 Task: Add a condition where "Hours since status category on-hold Is One hundred" in new tickets in your groups.
Action: Mouse moved to (127, 486)
Screenshot: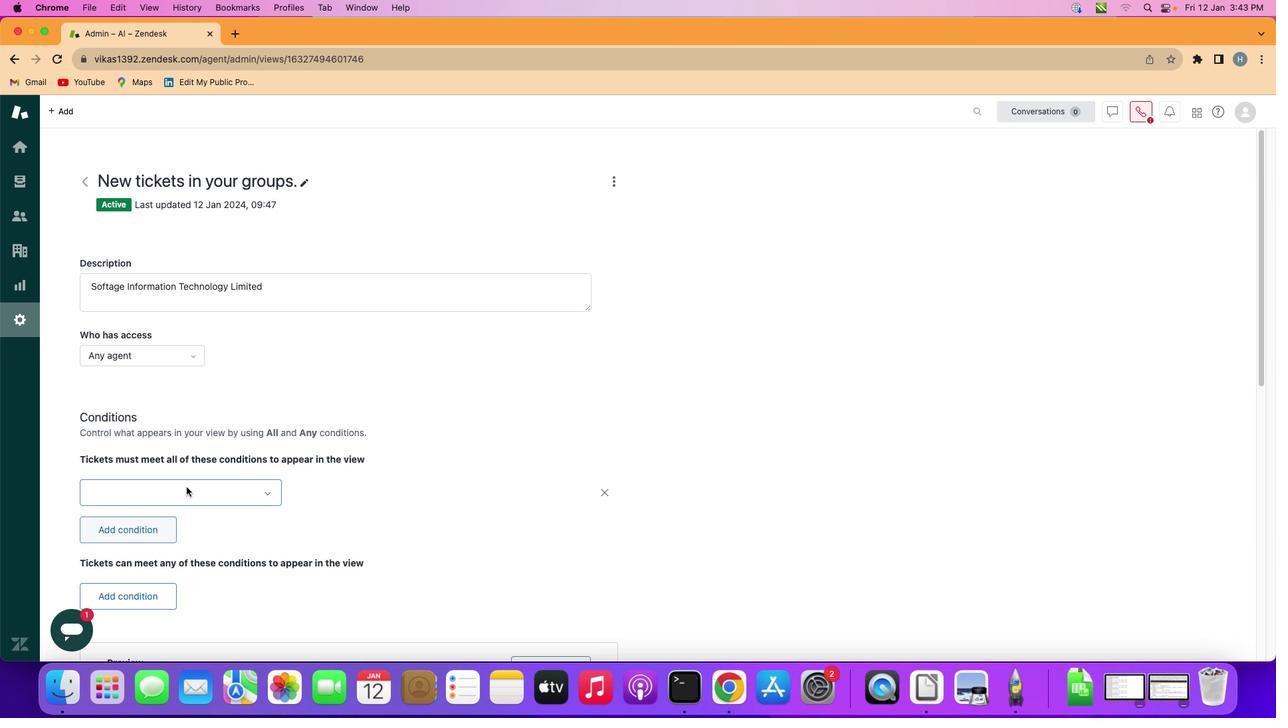 
Action: Mouse pressed left at (127, 486)
Screenshot: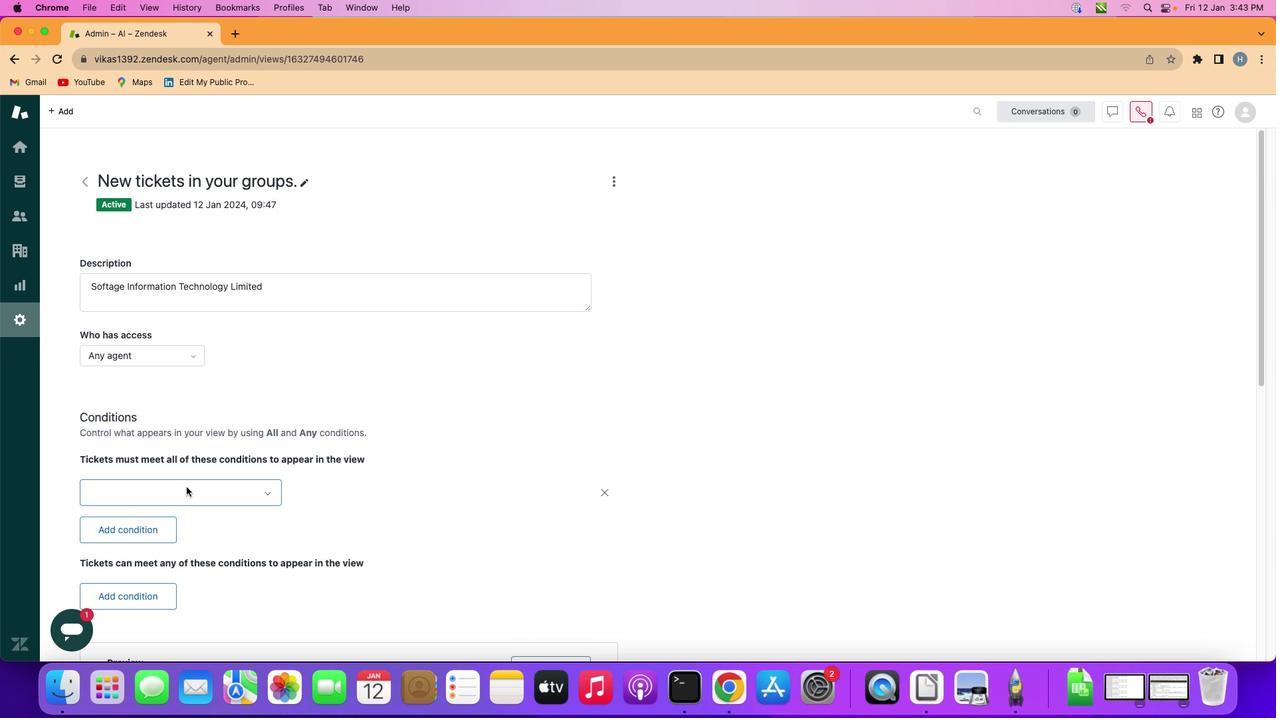 
Action: Mouse moved to (186, 487)
Screenshot: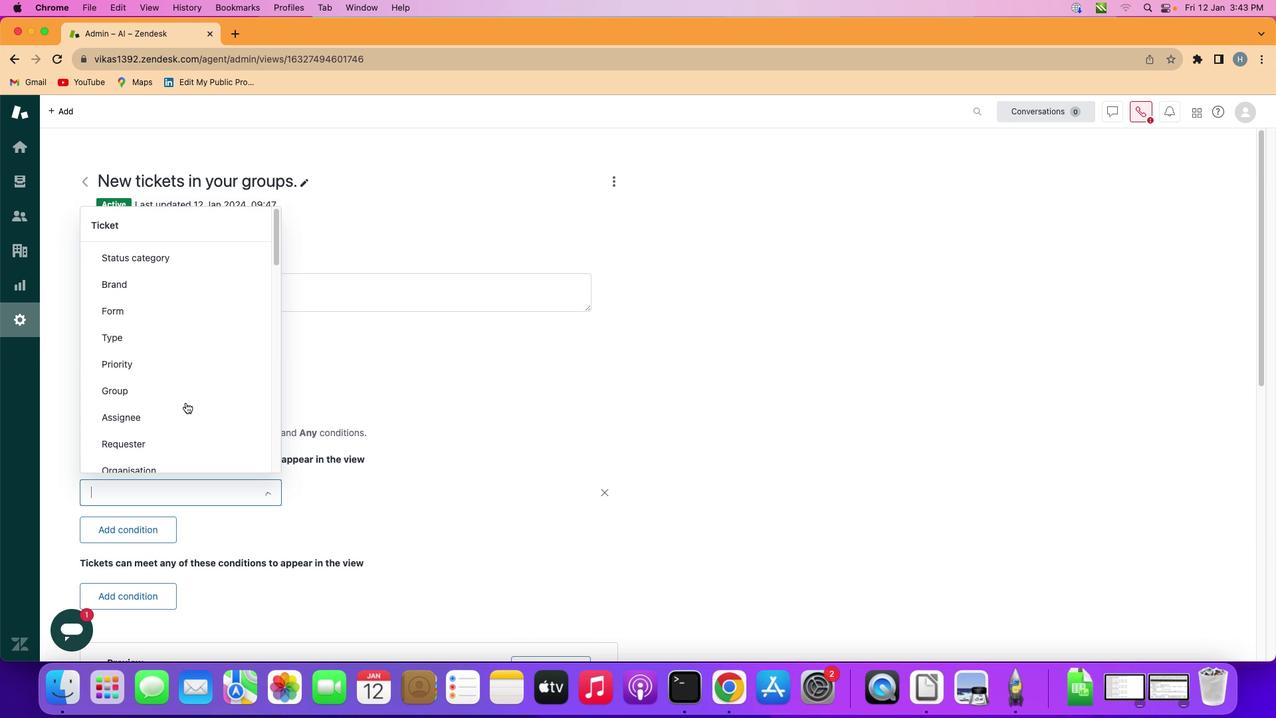 
Action: Mouse pressed left at (186, 487)
Screenshot: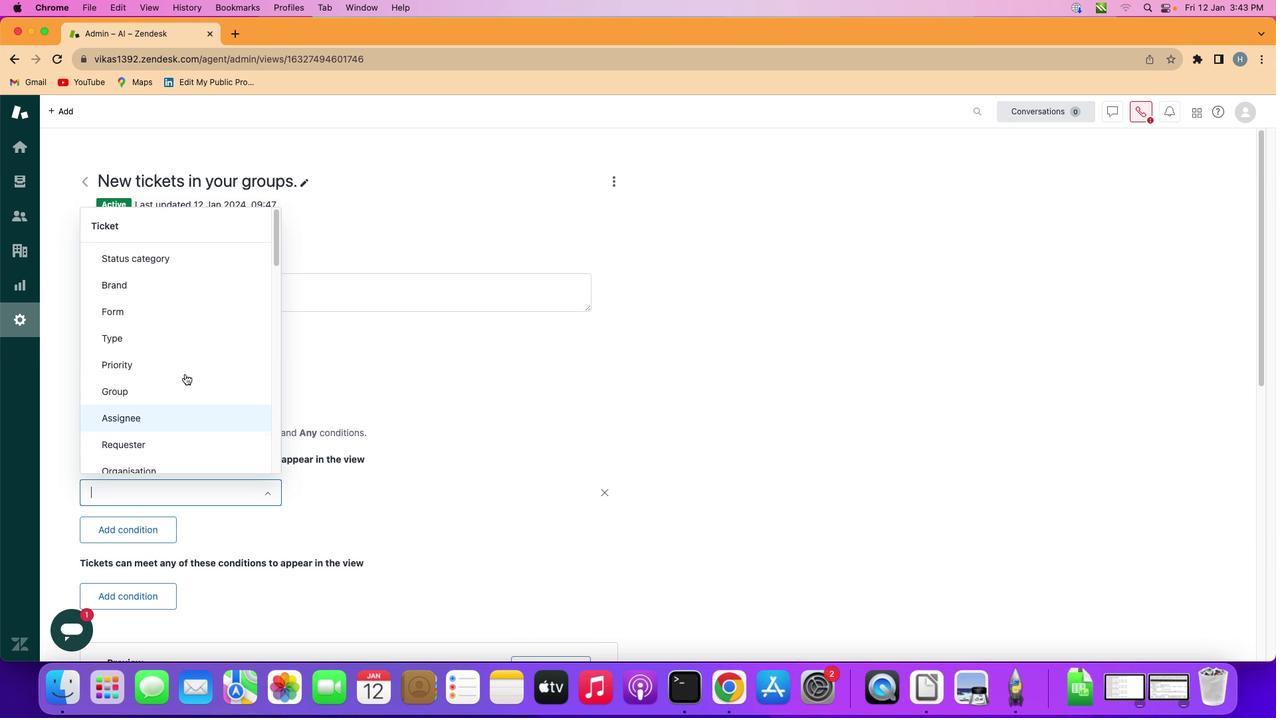 
Action: Mouse moved to (191, 311)
Screenshot: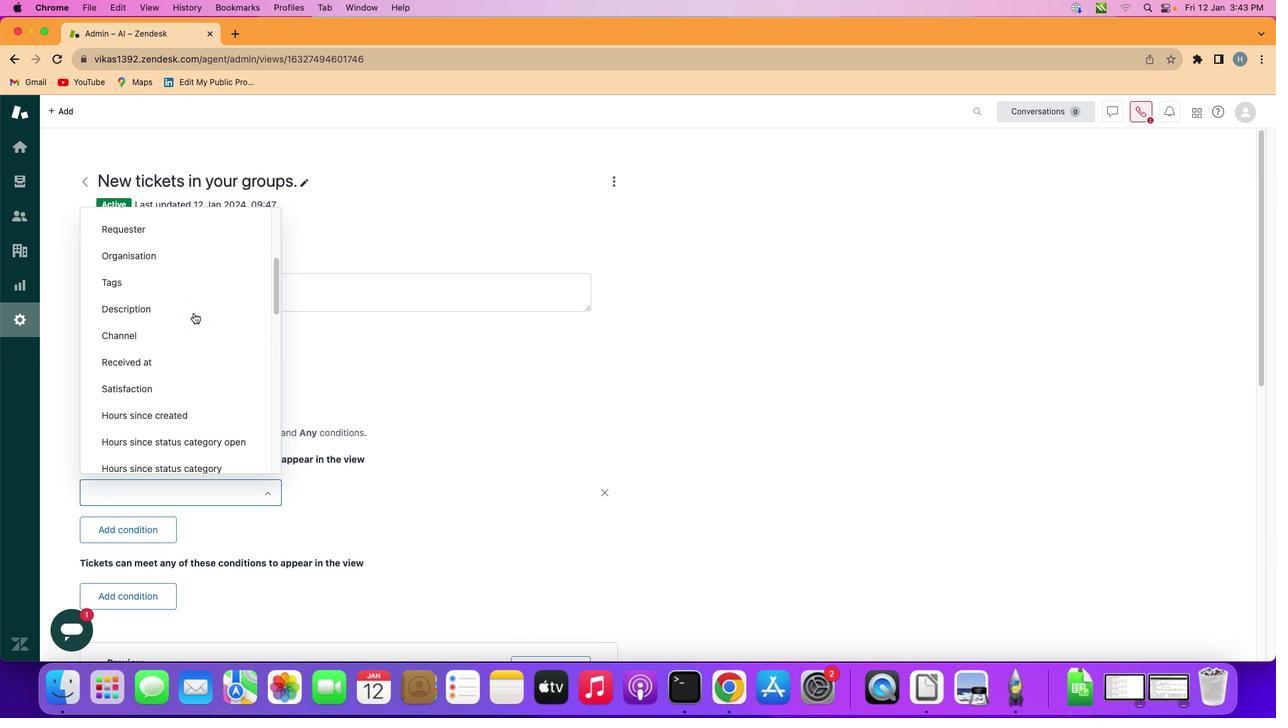 
Action: Mouse scrolled (191, 311) with delta (0, 0)
Screenshot: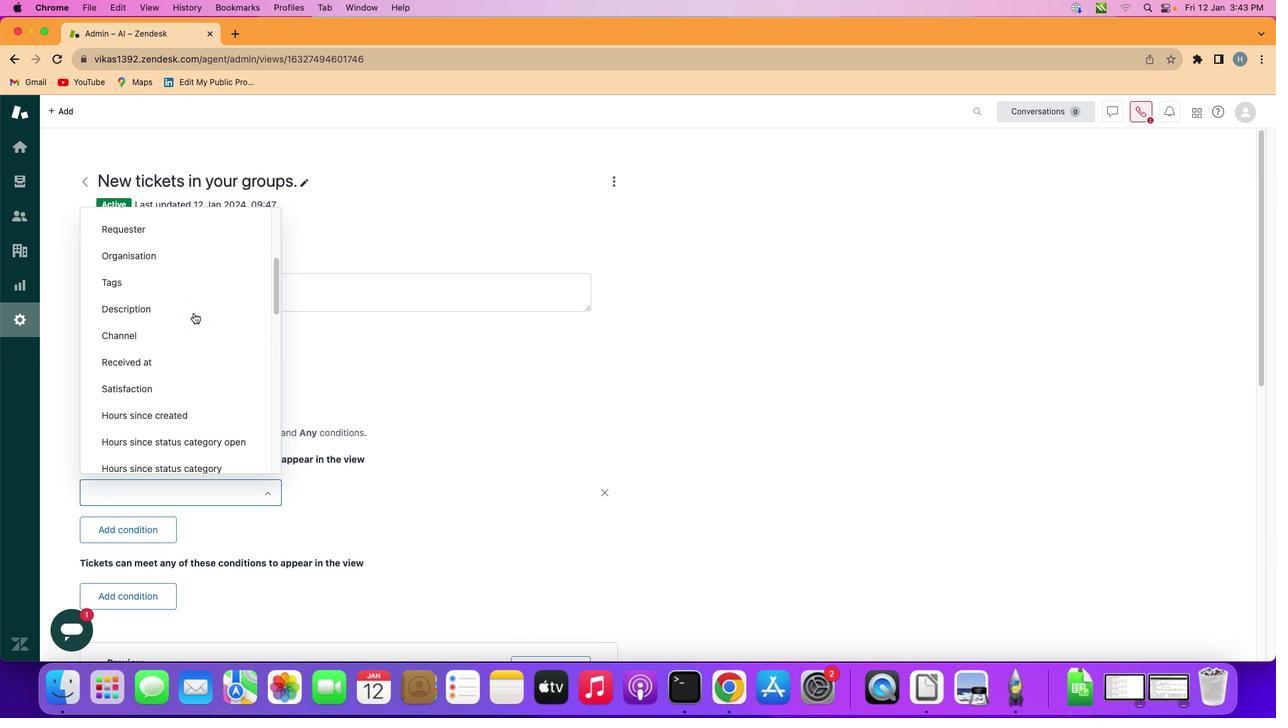 
Action: Mouse moved to (192, 311)
Screenshot: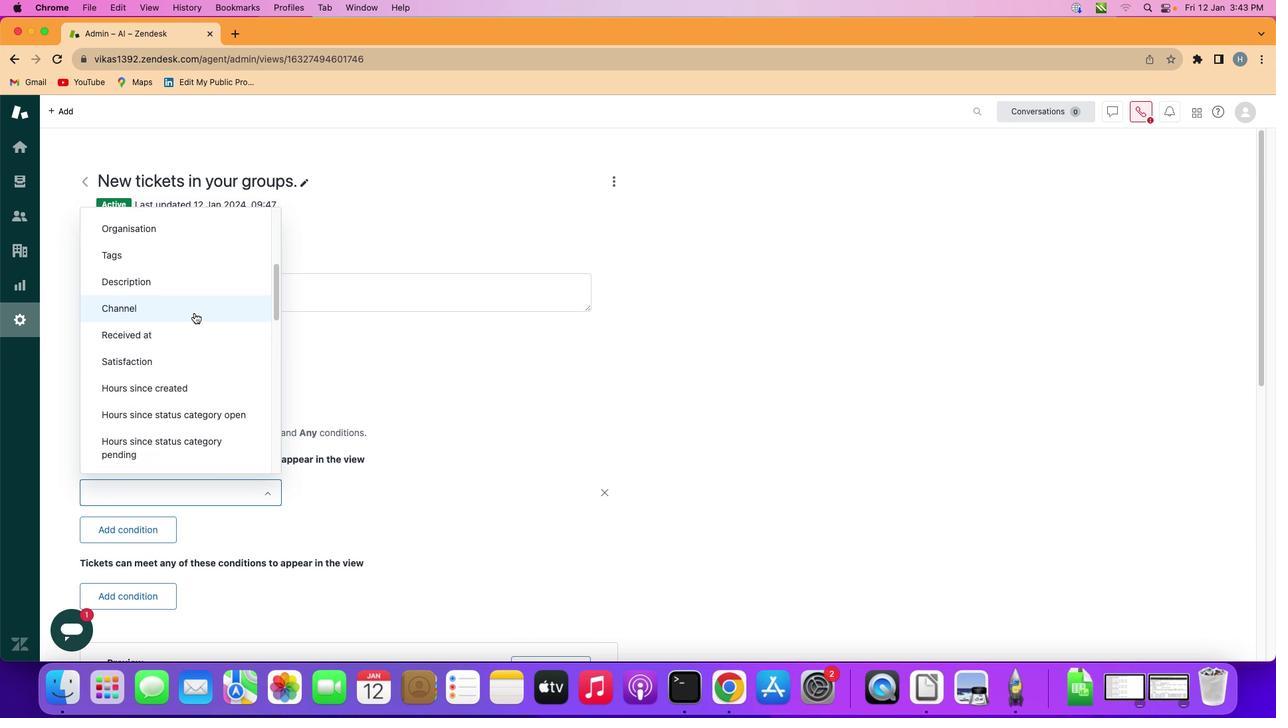 
Action: Mouse scrolled (192, 311) with delta (0, 0)
Screenshot: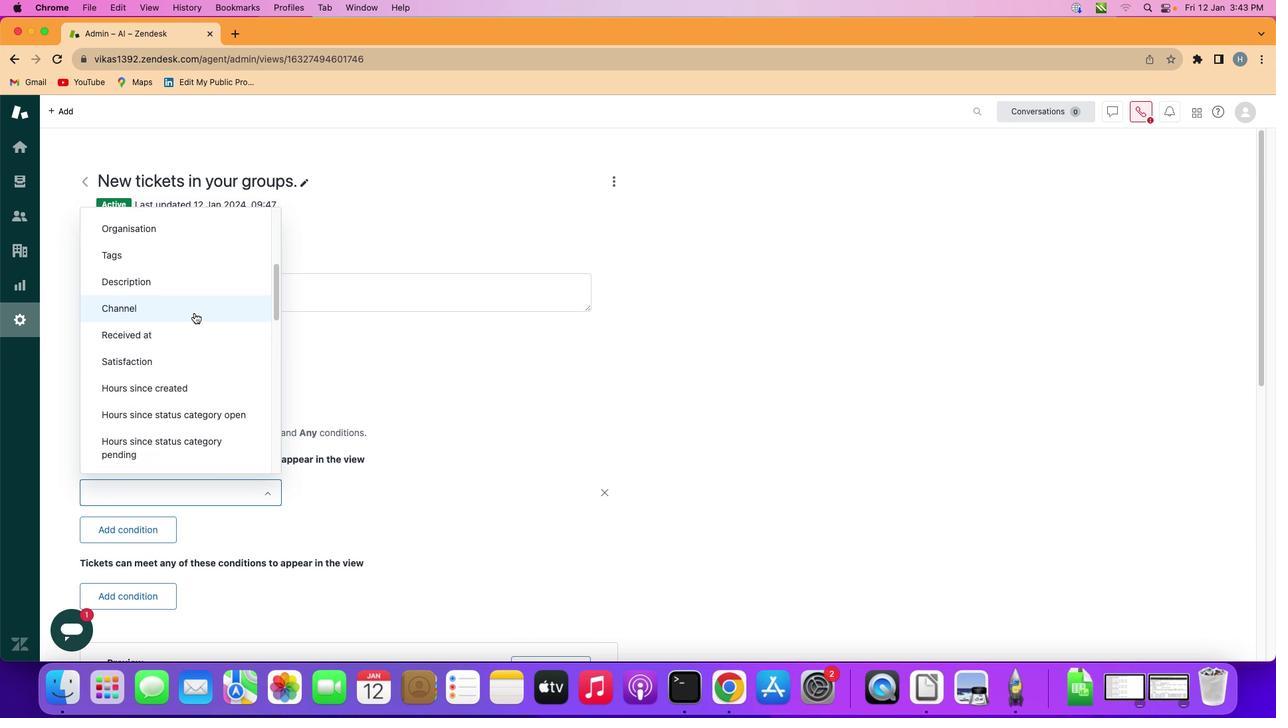 
Action: Mouse moved to (192, 311)
Screenshot: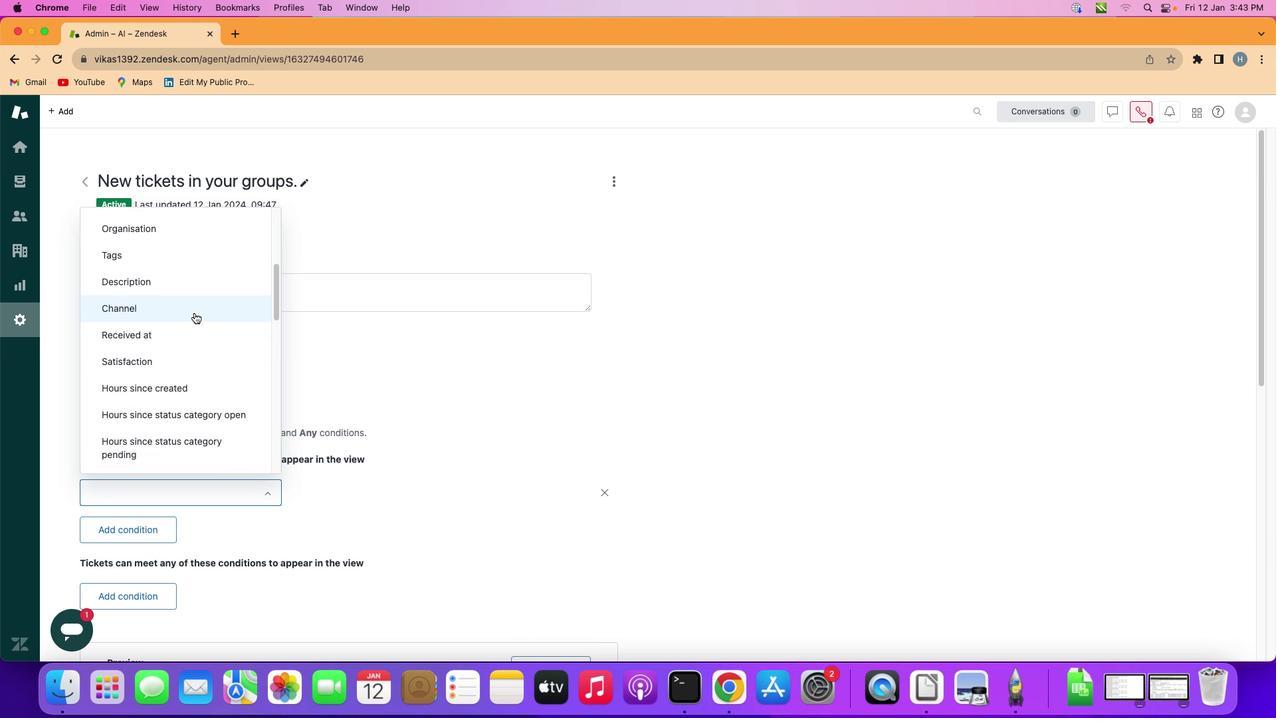 
Action: Mouse scrolled (192, 311) with delta (0, -1)
Screenshot: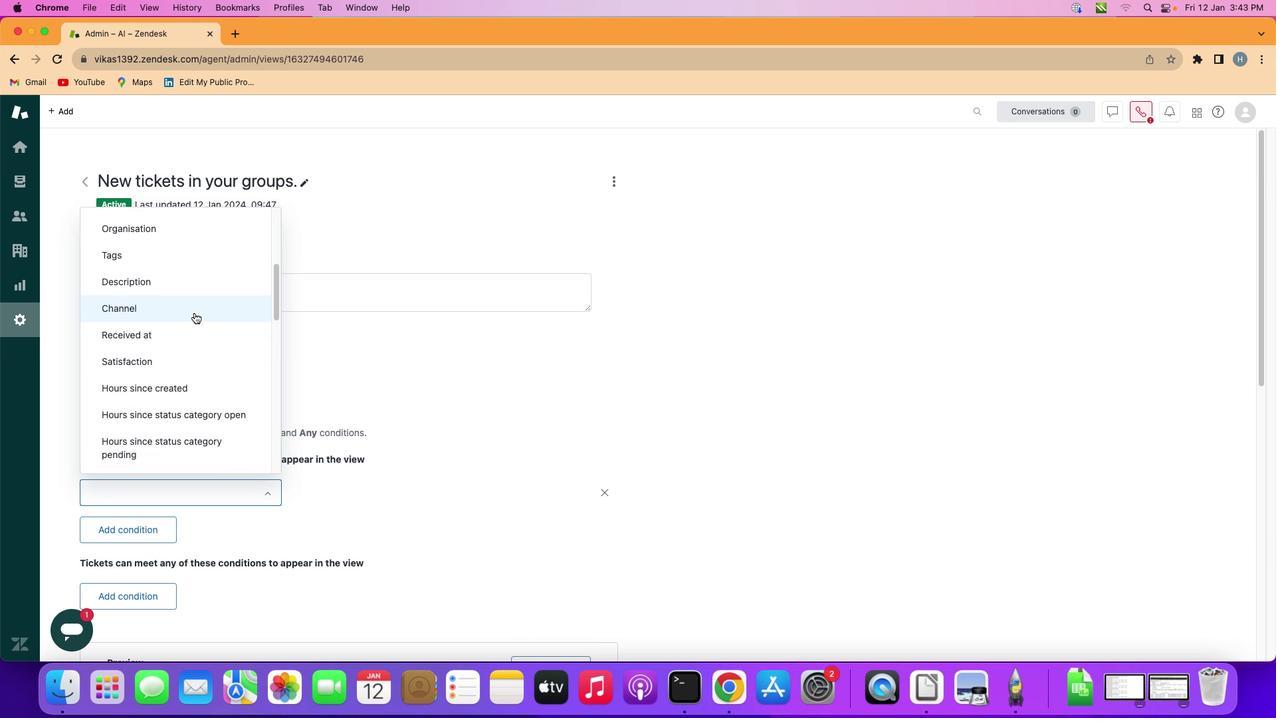 
Action: Mouse moved to (192, 312)
Screenshot: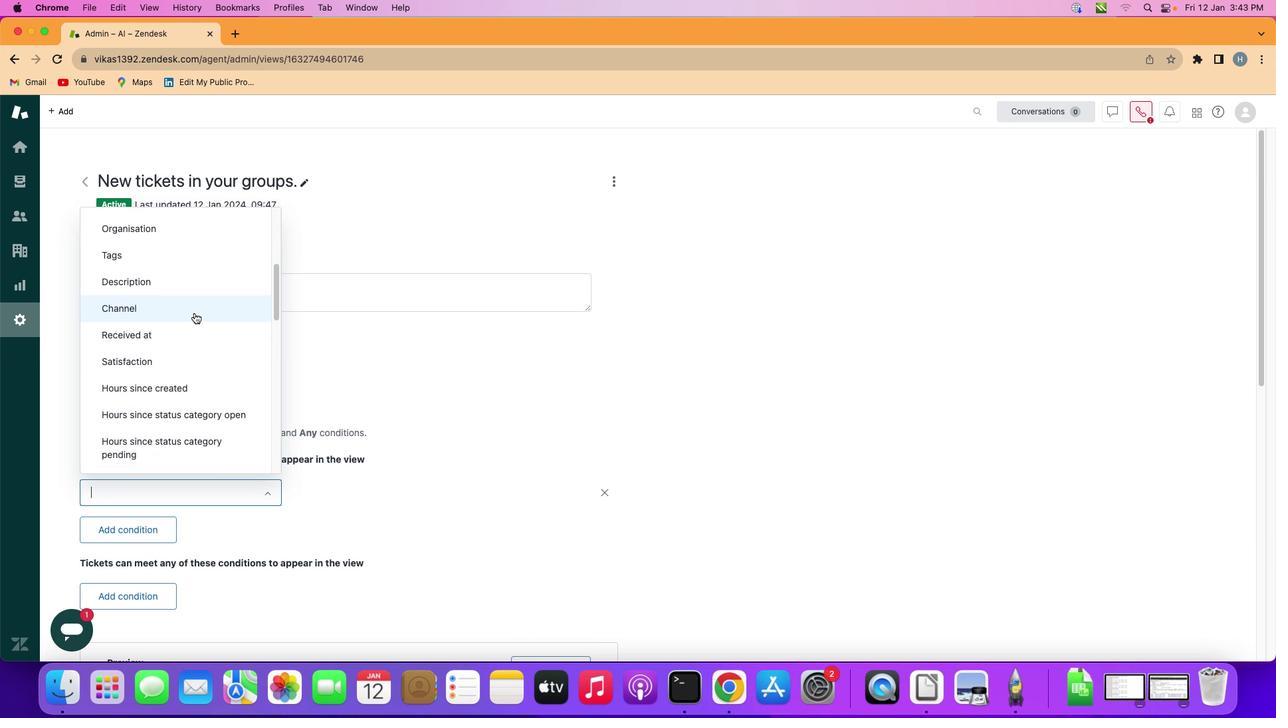
Action: Mouse scrolled (192, 312) with delta (0, -1)
Screenshot: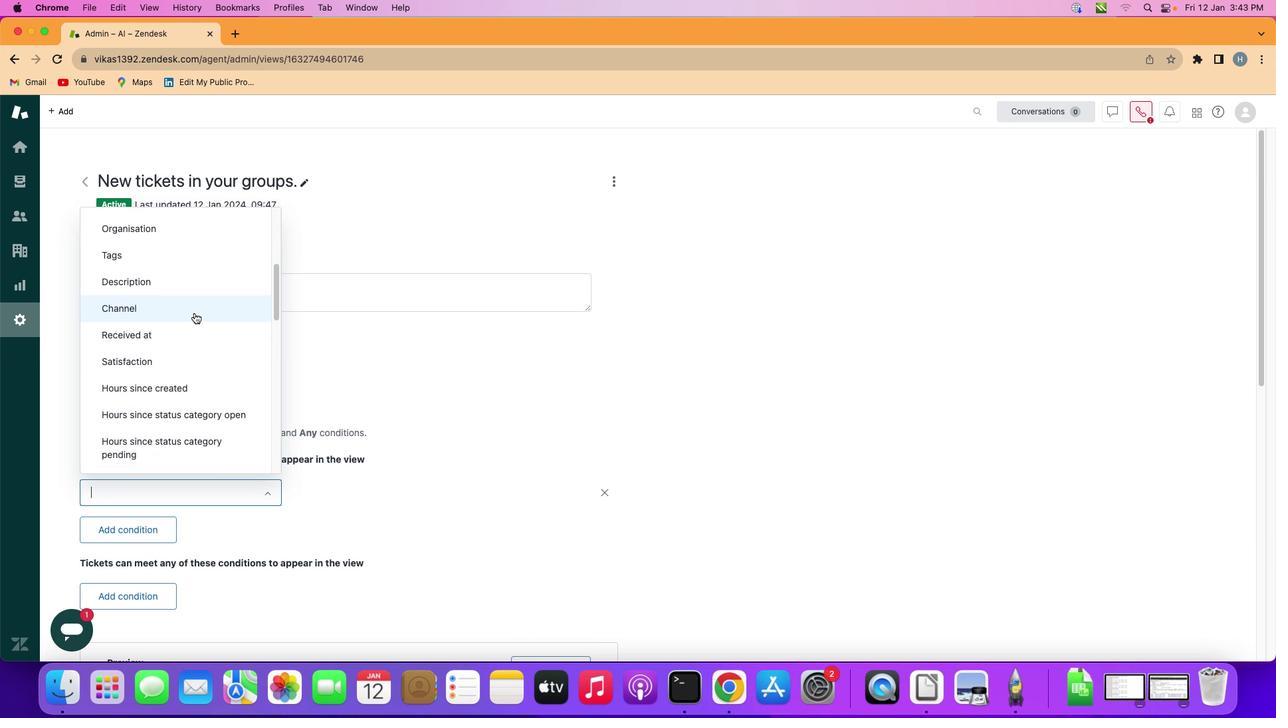 
Action: Mouse moved to (192, 312)
Screenshot: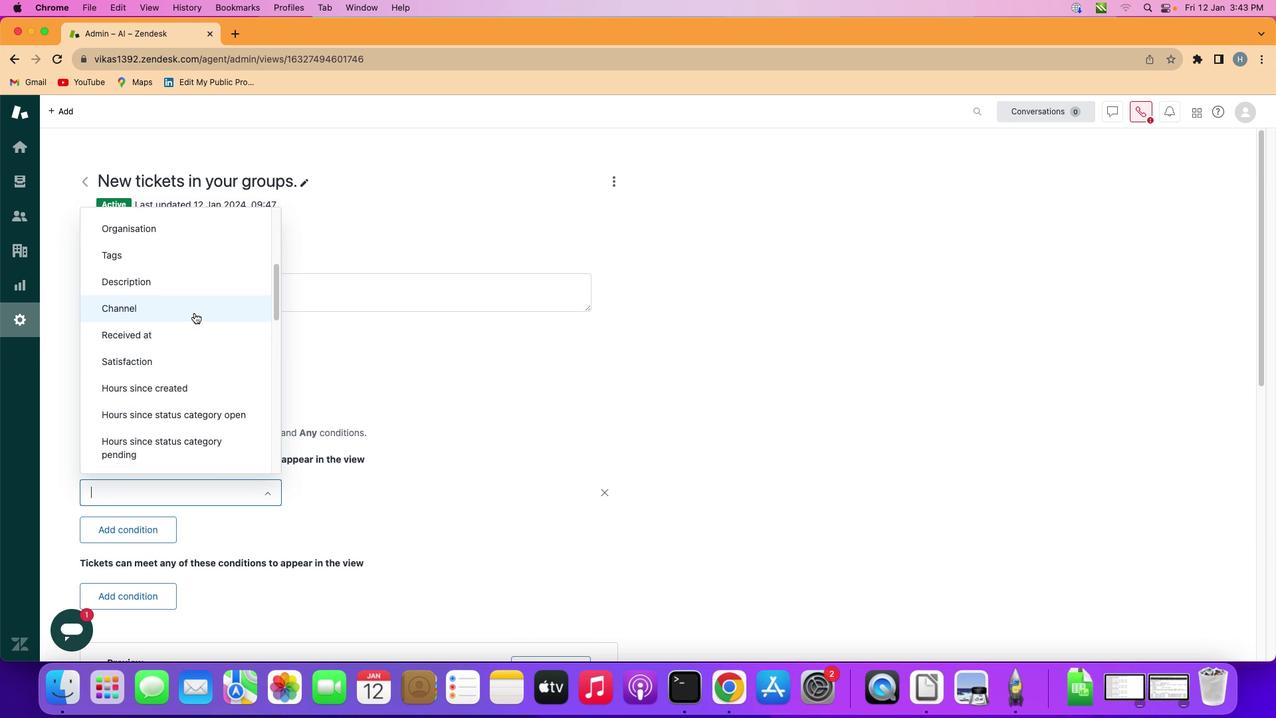
Action: Mouse scrolled (192, 312) with delta (0, -1)
Screenshot: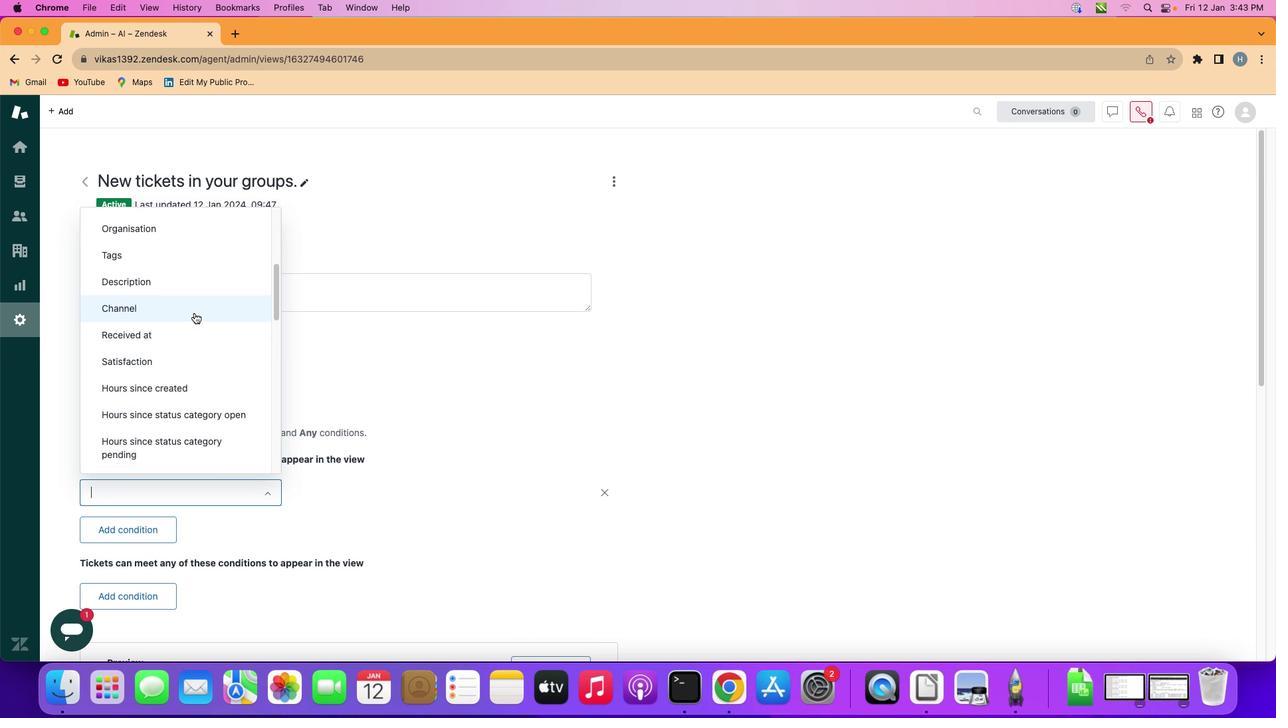
Action: Mouse moved to (194, 313)
Screenshot: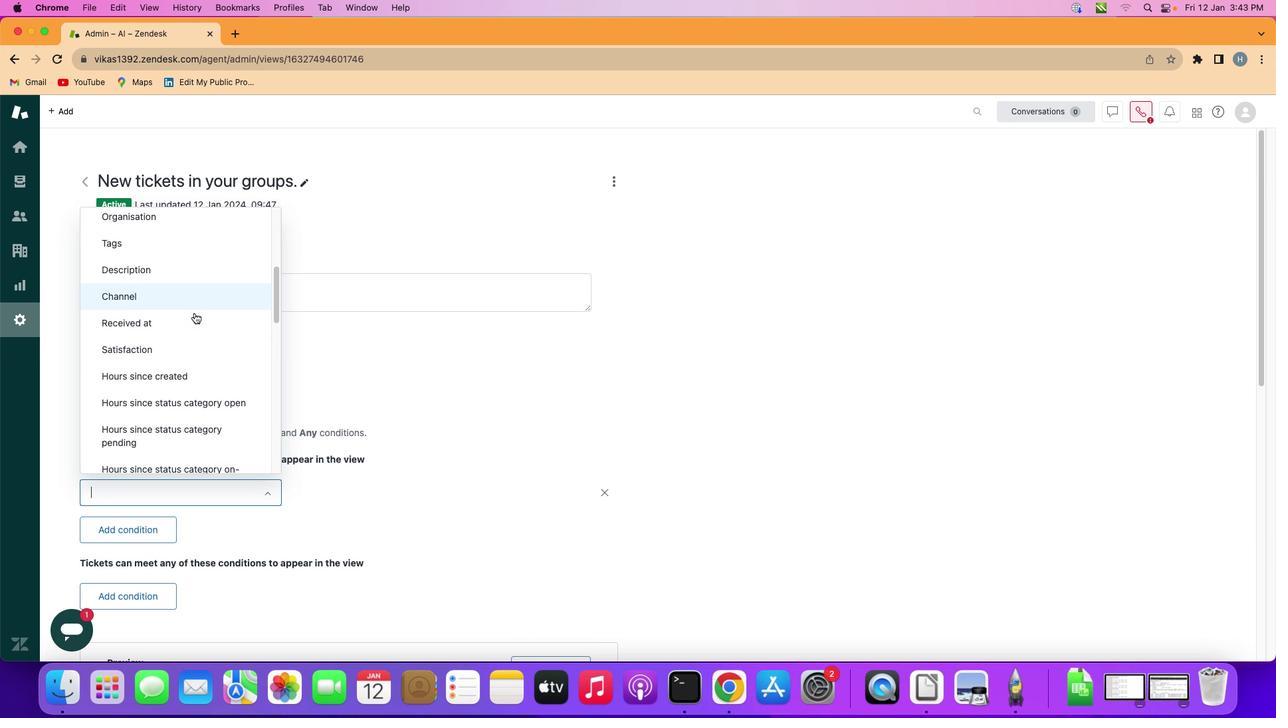 
Action: Mouse scrolled (194, 313) with delta (0, 0)
Screenshot: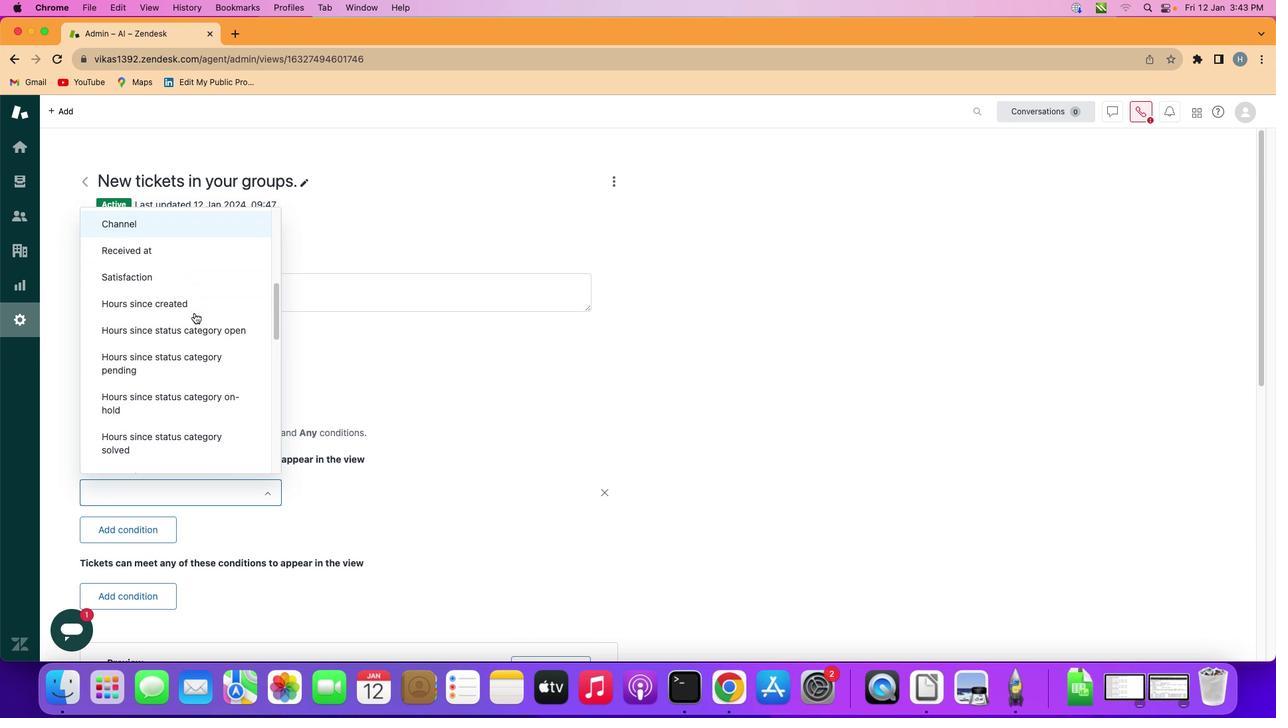 
Action: Mouse scrolled (194, 313) with delta (0, 0)
Screenshot: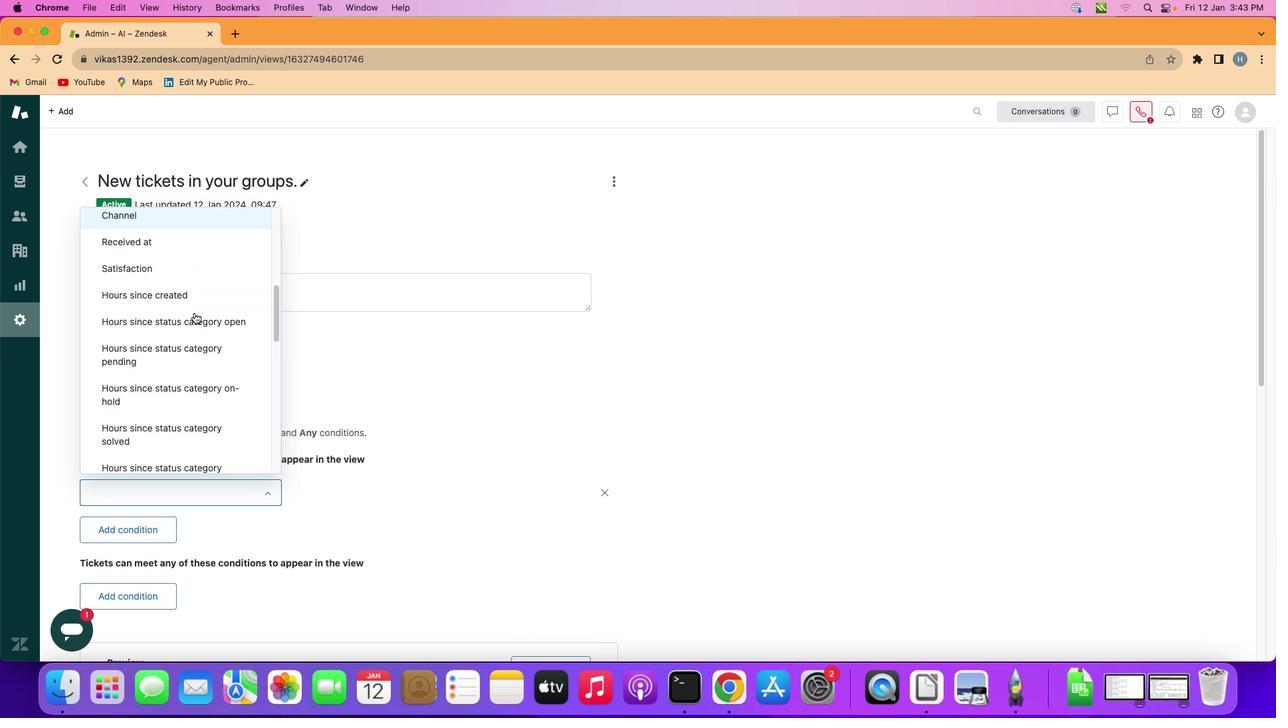 
Action: Mouse scrolled (194, 313) with delta (0, 0)
Screenshot: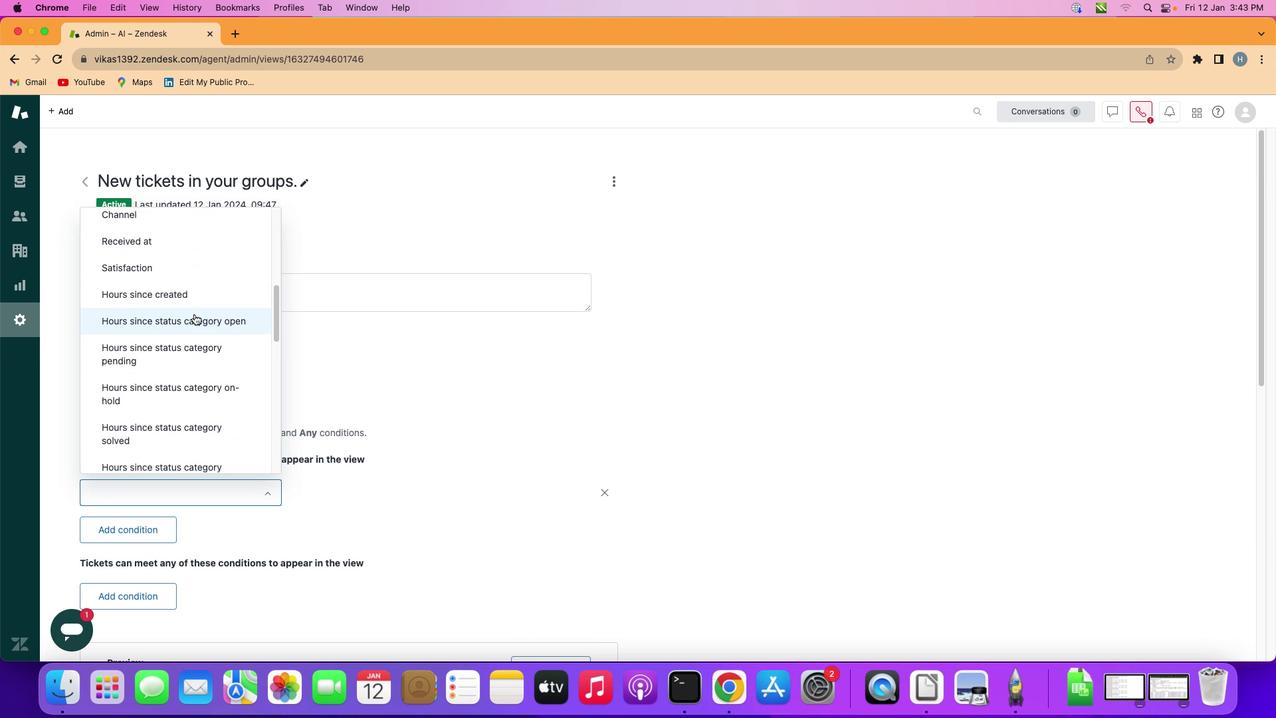 
Action: Mouse scrolled (194, 313) with delta (0, 0)
Screenshot: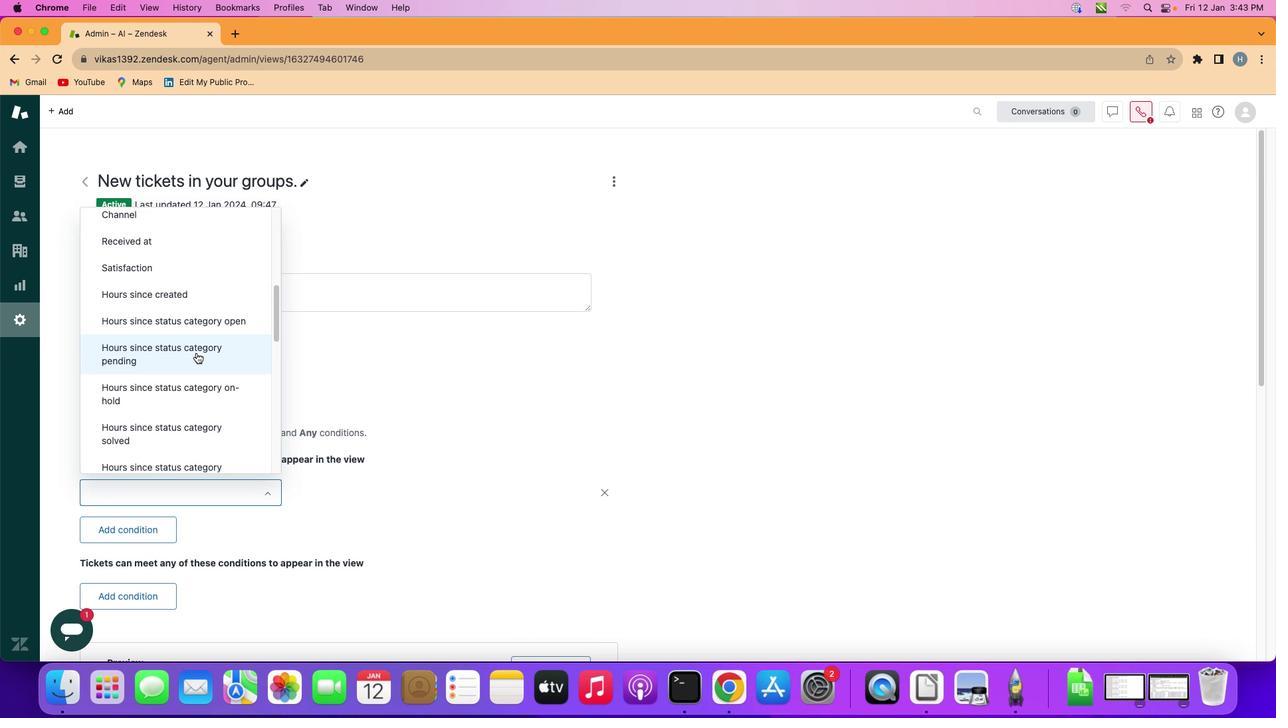 
Action: Mouse moved to (194, 393)
Screenshot: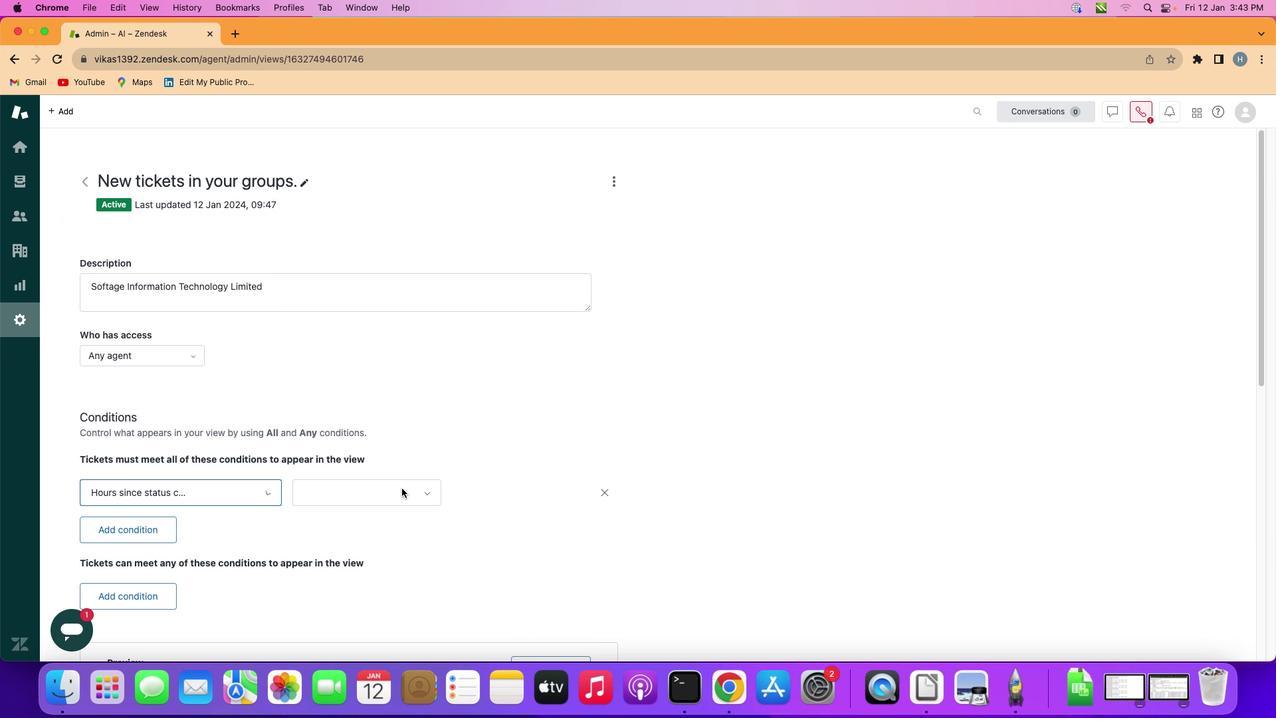 
Action: Mouse pressed left at (194, 393)
Screenshot: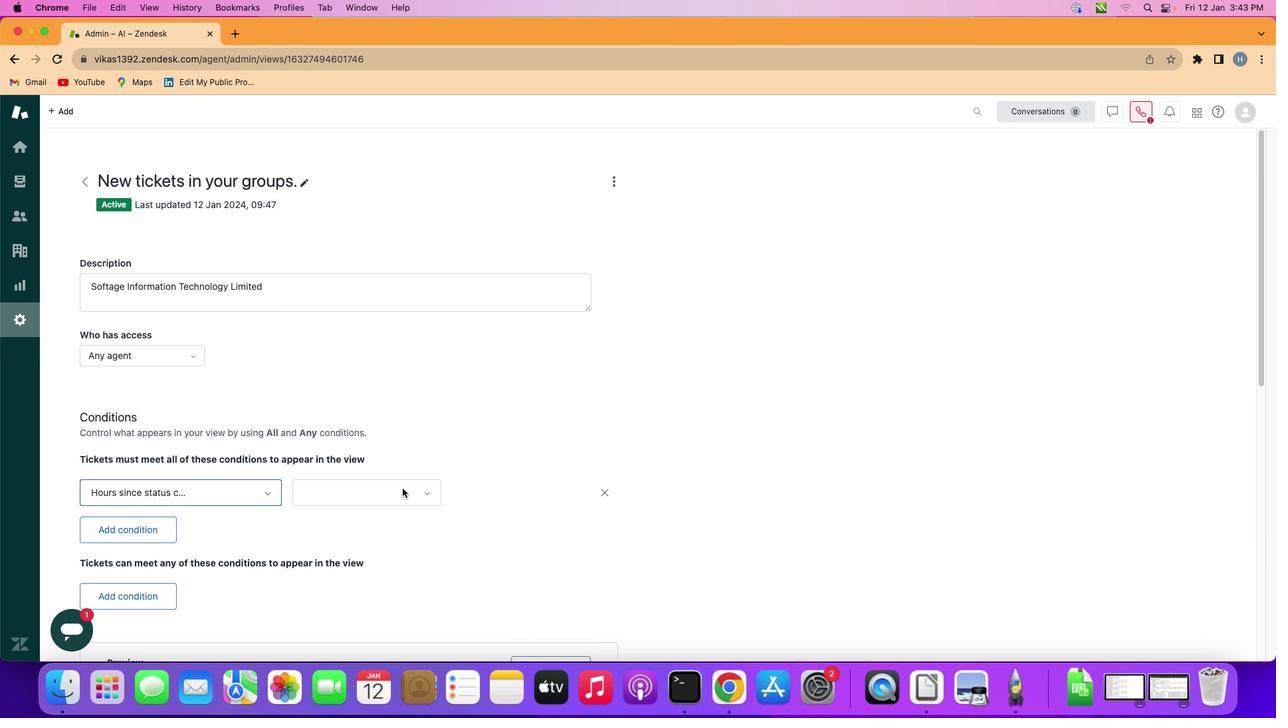 
Action: Mouse moved to (402, 488)
Screenshot: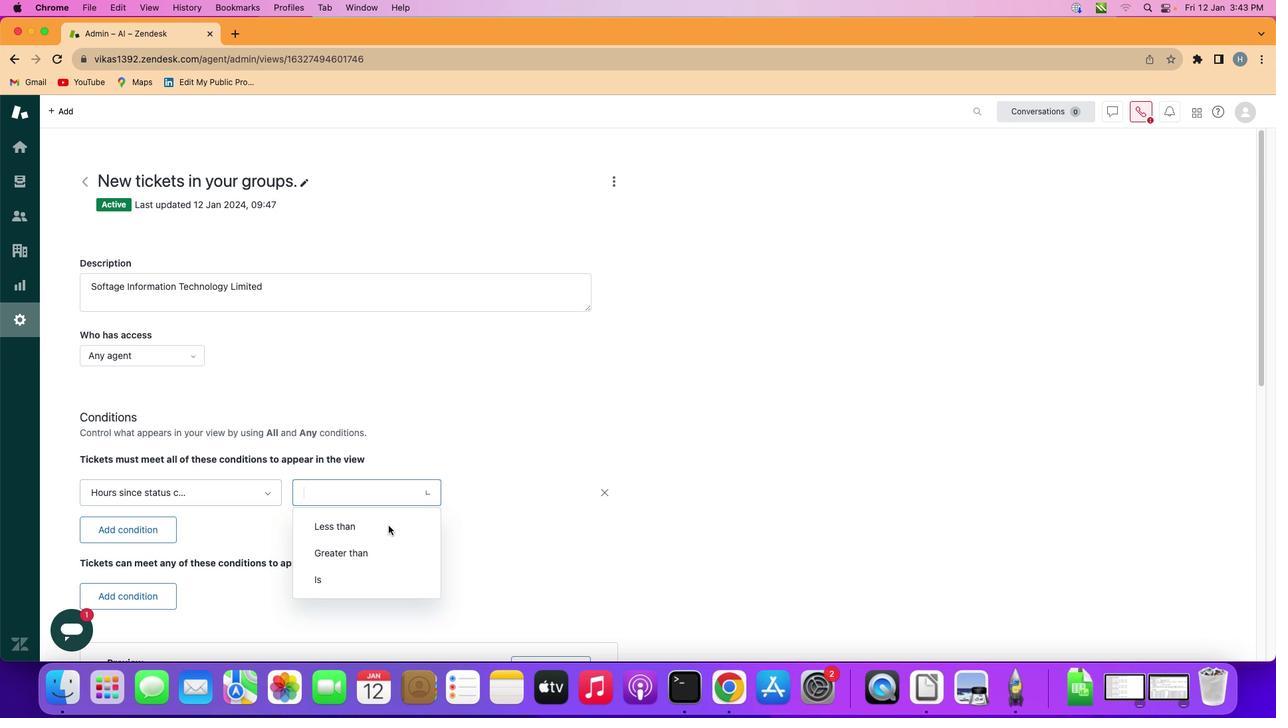 
Action: Mouse pressed left at (402, 488)
Screenshot: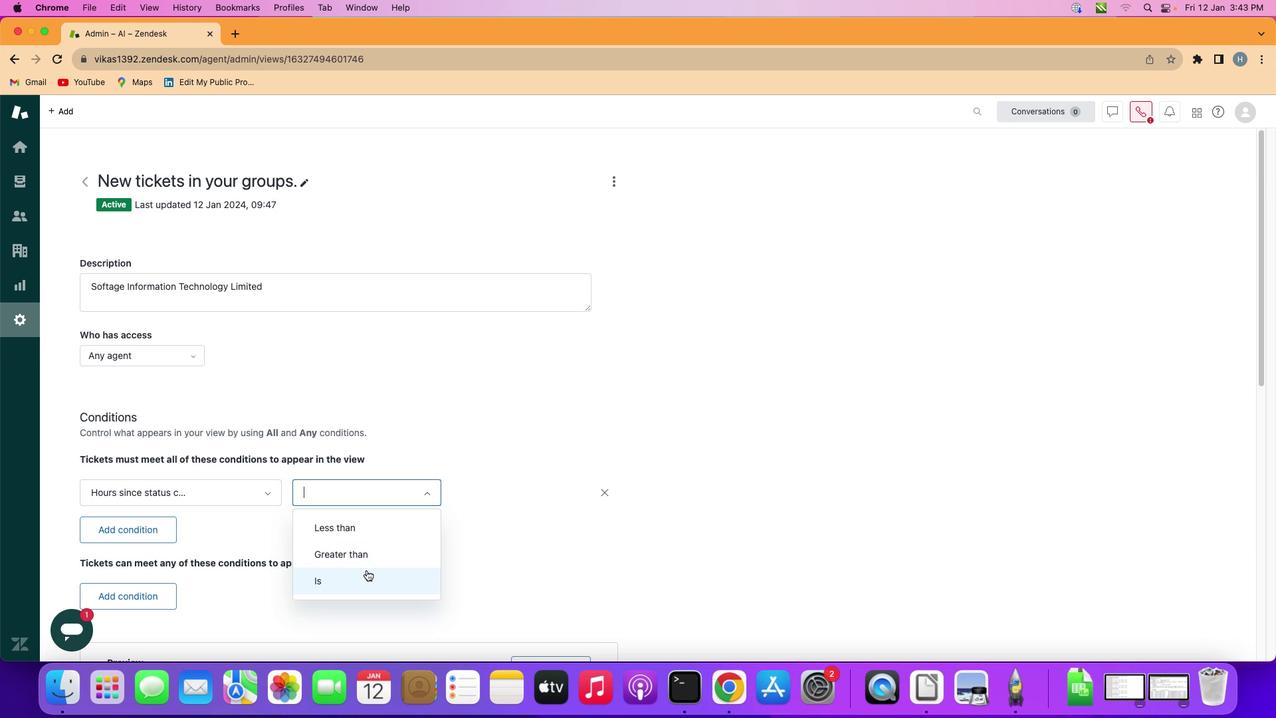 
Action: Mouse moved to (365, 571)
Screenshot: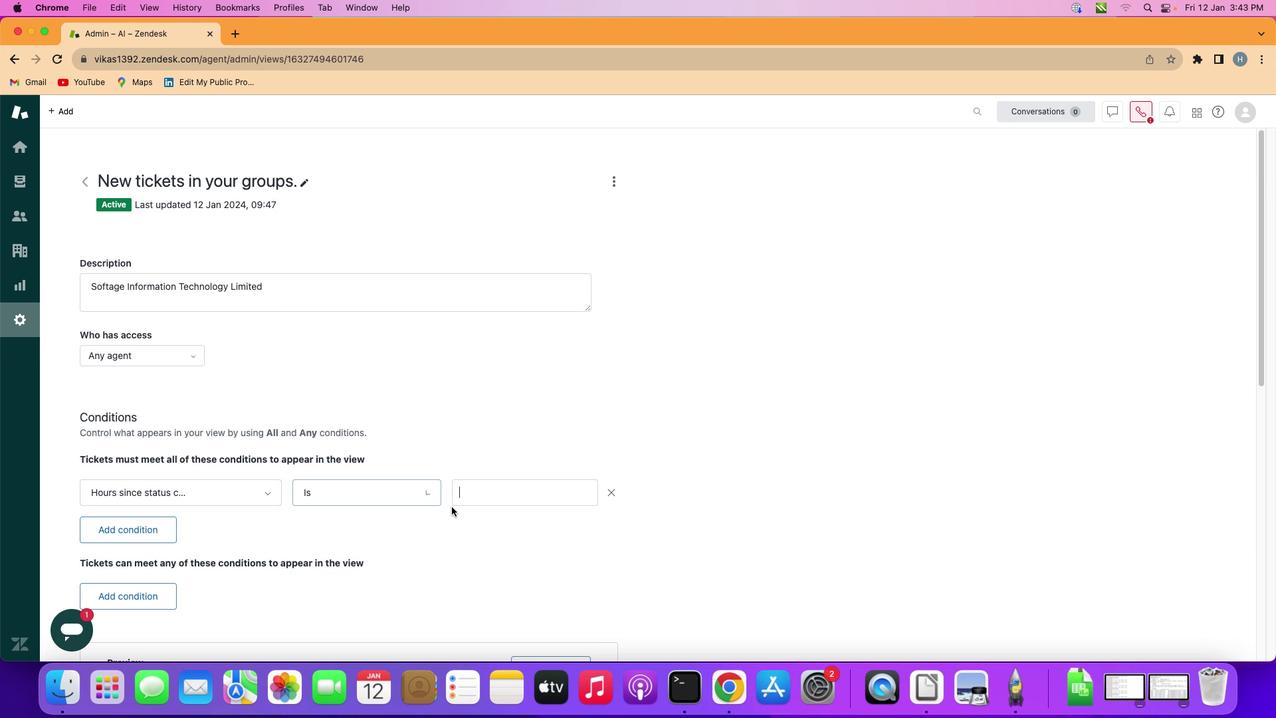 
Action: Mouse pressed left at (365, 571)
Screenshot: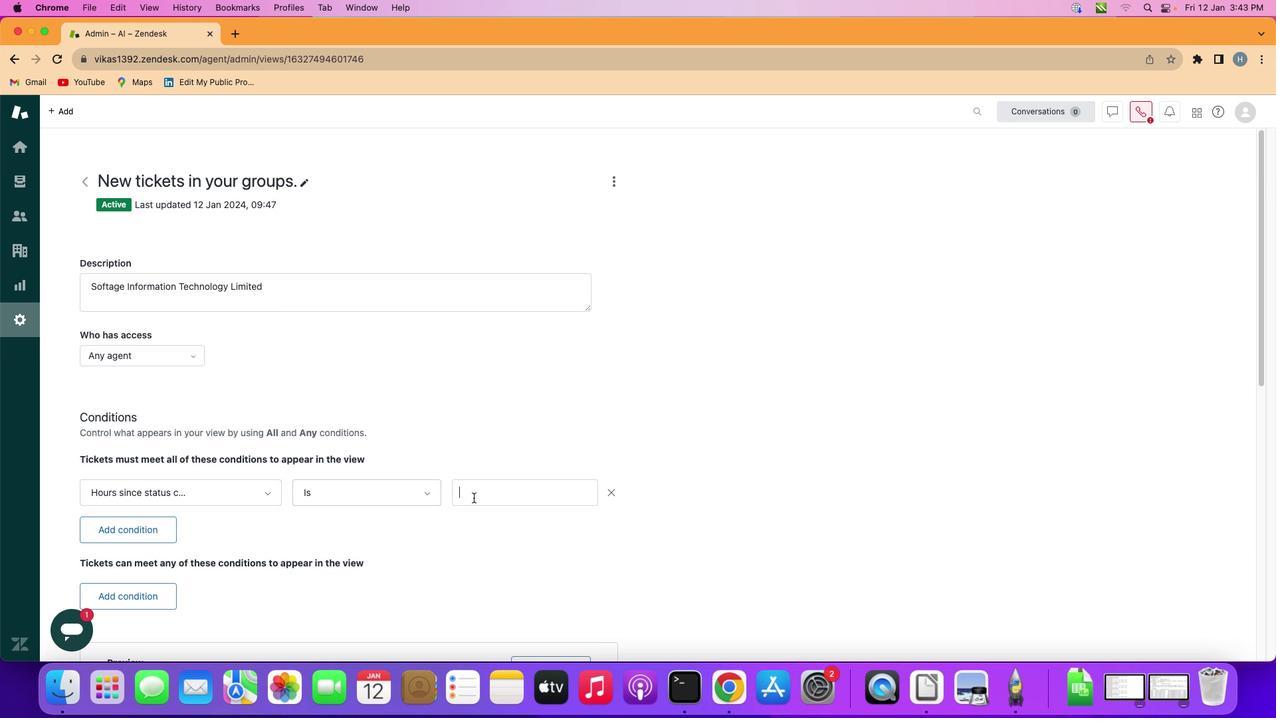 
Action: Mouse moved to (480, 494)
Screenshot: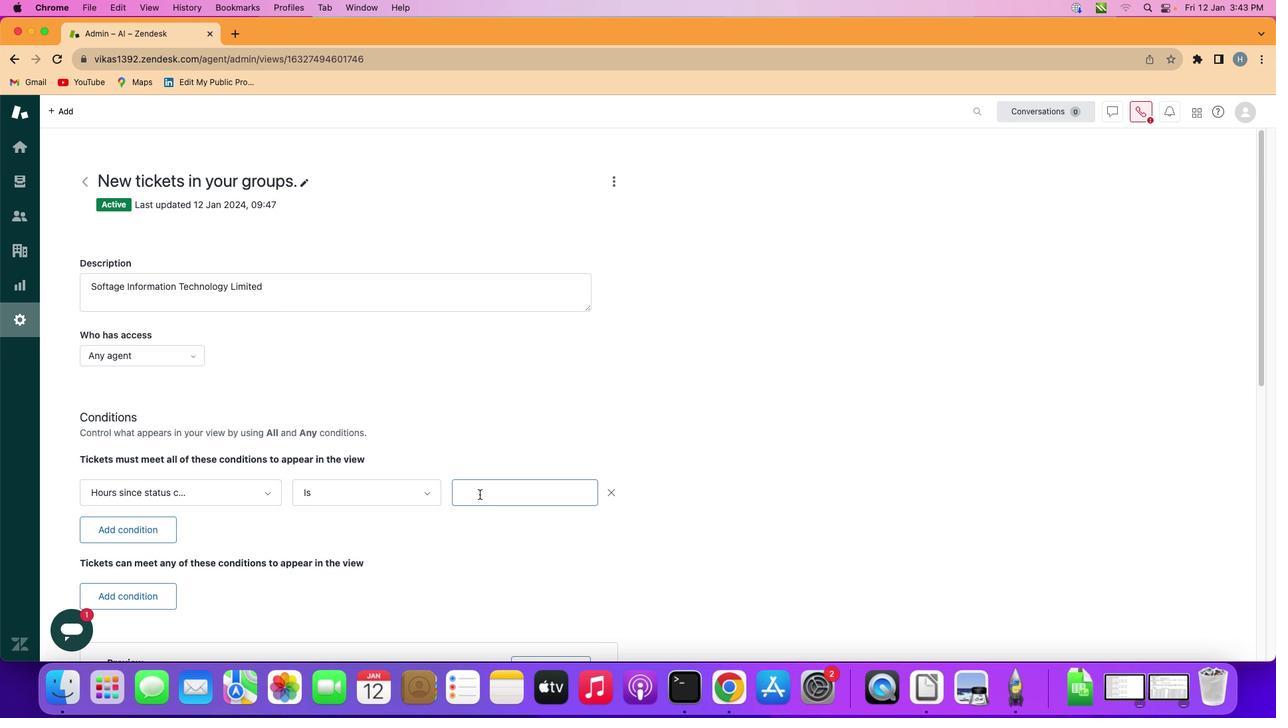 
Action: Mouse pressed left at (480, 494)
Screenshot: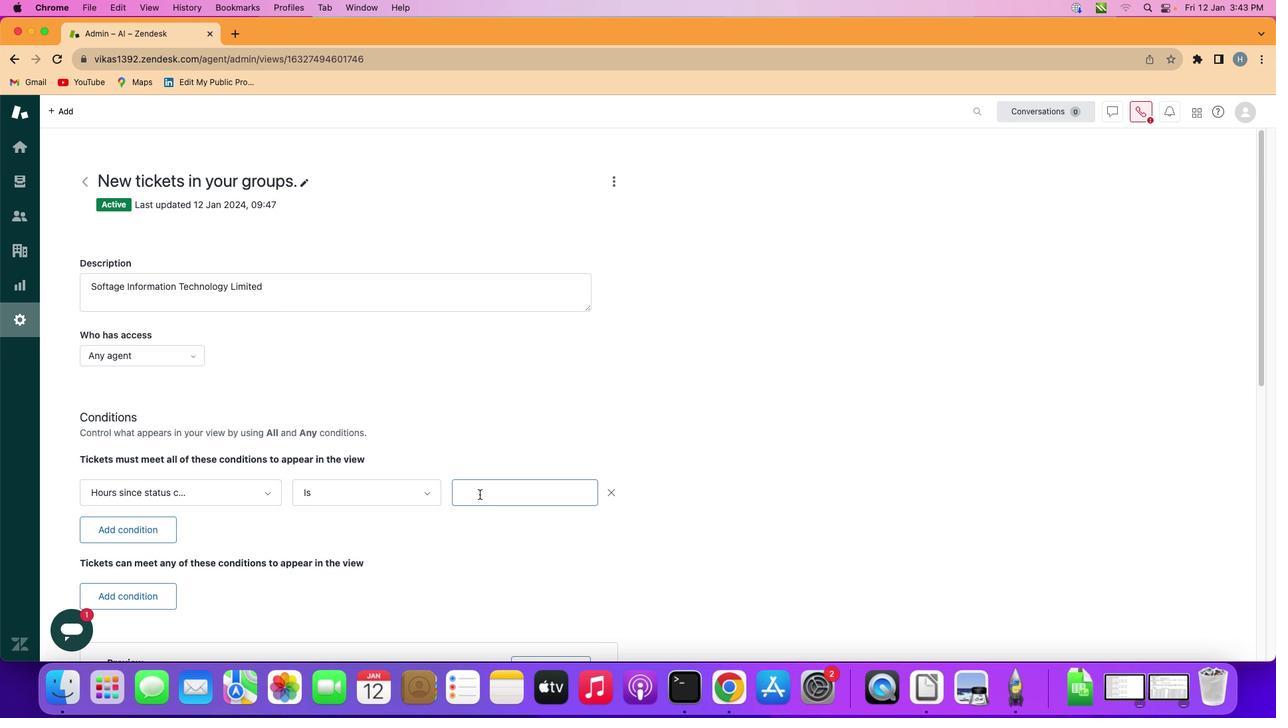
Action: Key pressed Key.shift'O''n''e'Key.space'h''u''n''d''r''e''d'
Screenshot: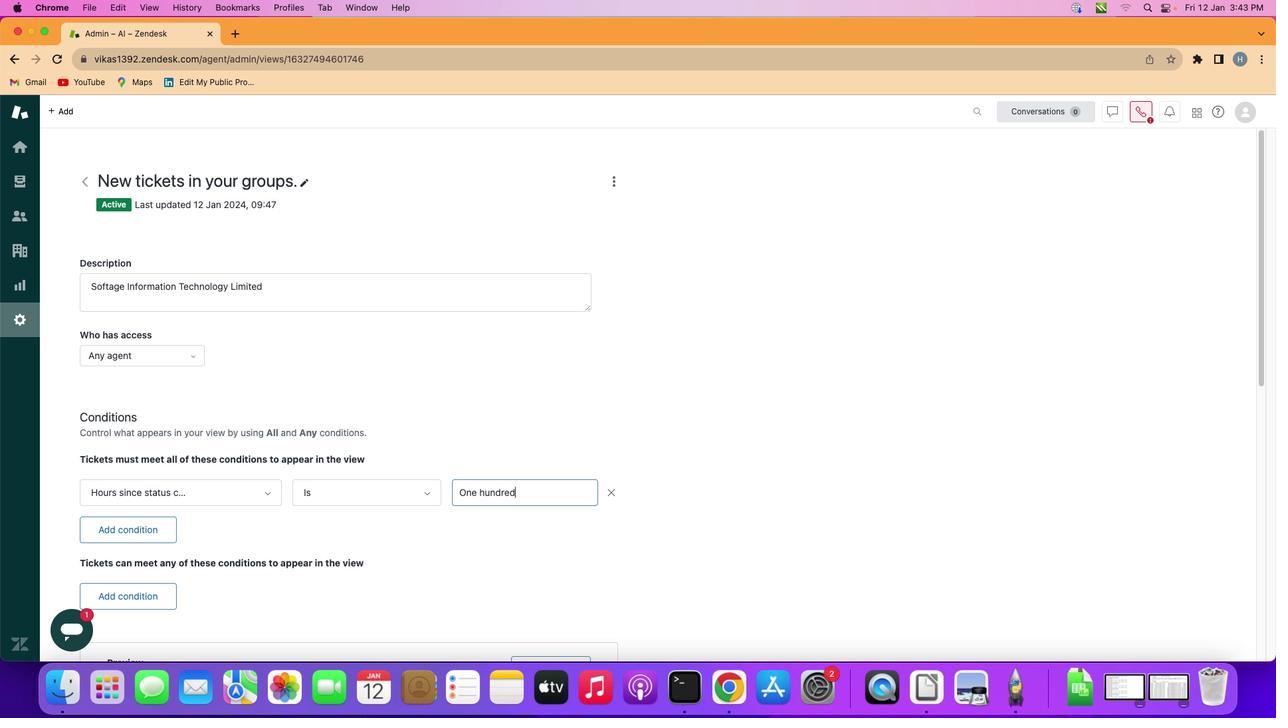 
Action: Mouse moved to (488, 540)
Screenshot: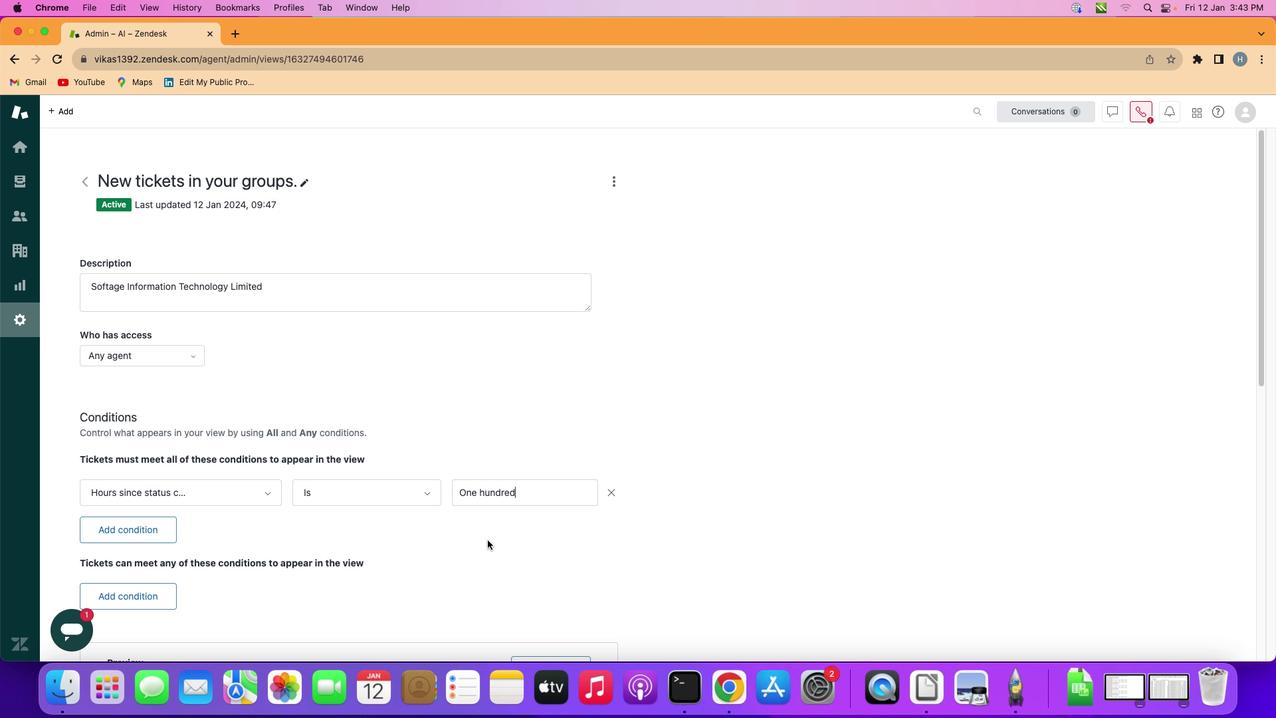 
